 Task: Learn more about a sales navigator core.
Action: Mouse moved to (773, 109)
Screenshot: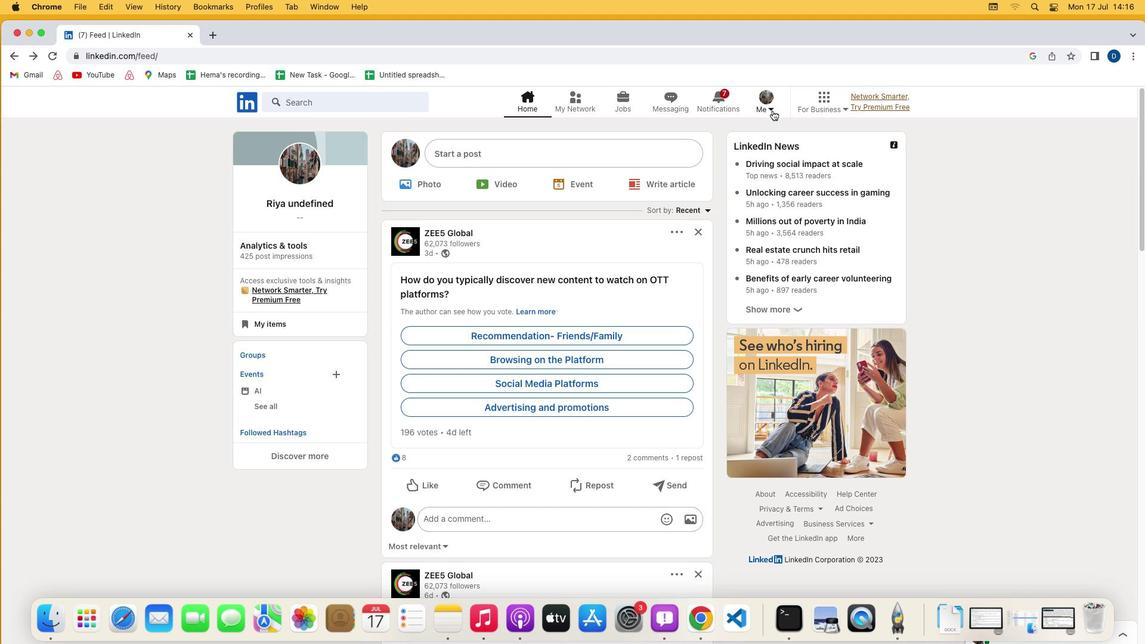 
Action: Mouse pressed left at (773, 109)
Screenshot: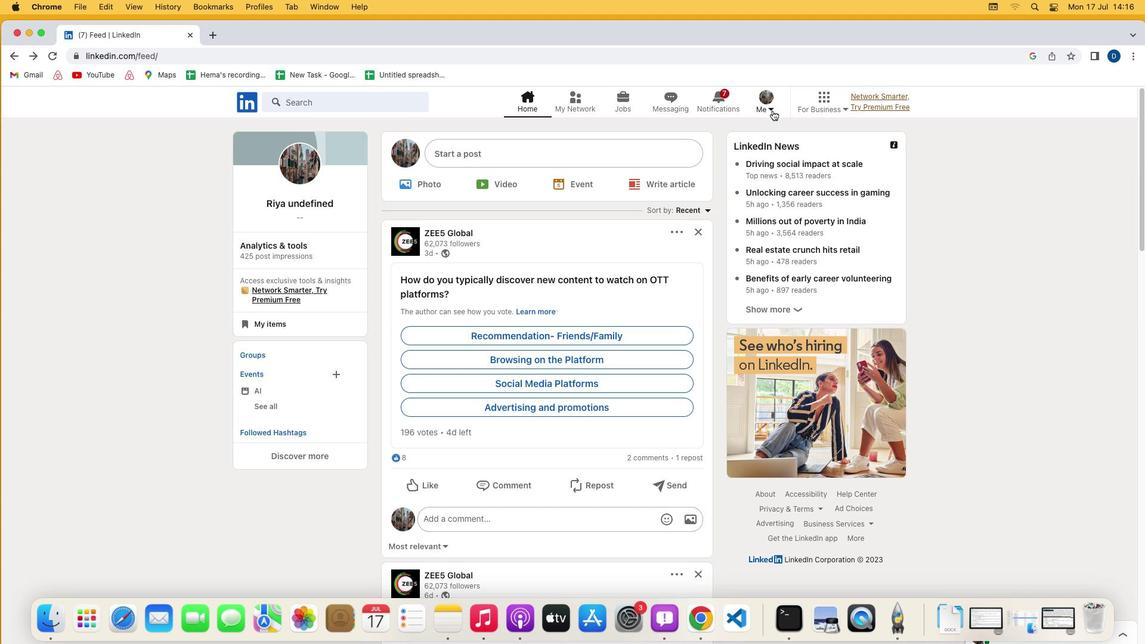 
Action: Mouse moved to (773, 108)
Screenshot: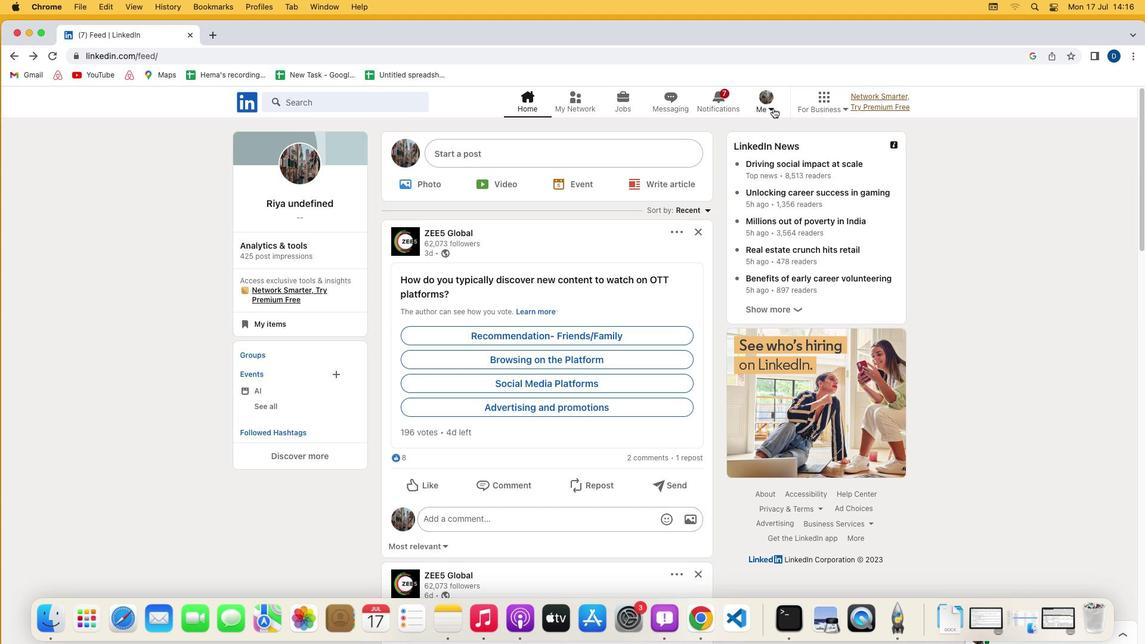 
Action: Mouse pressed left at (773, 108)
Screenshot: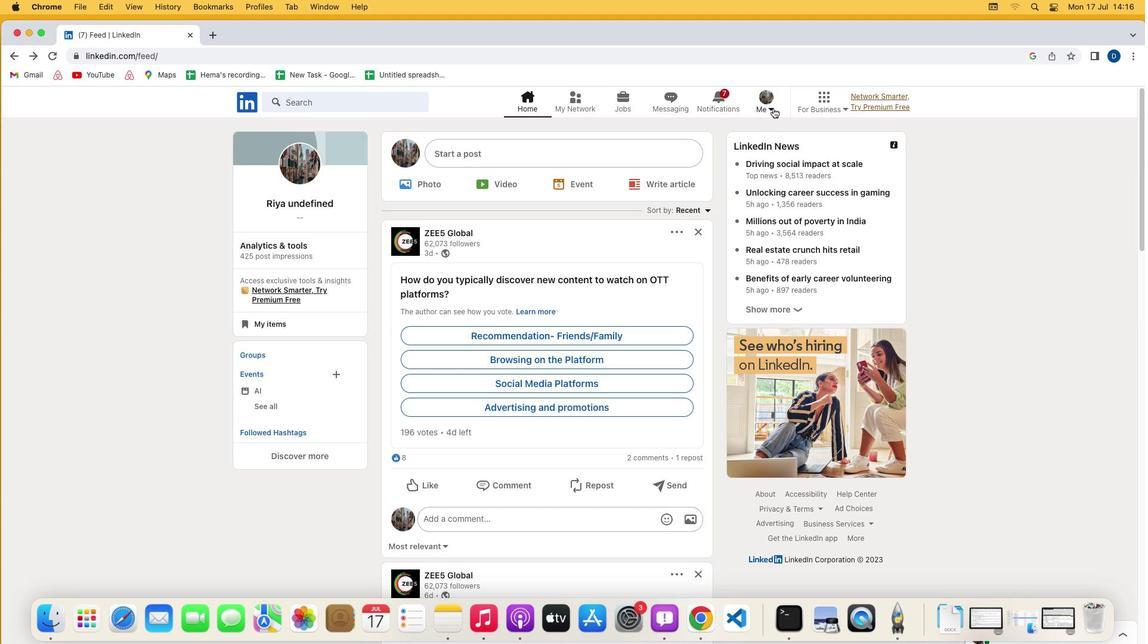 
Action: Mouse moved to (683, 229)
Screenshot: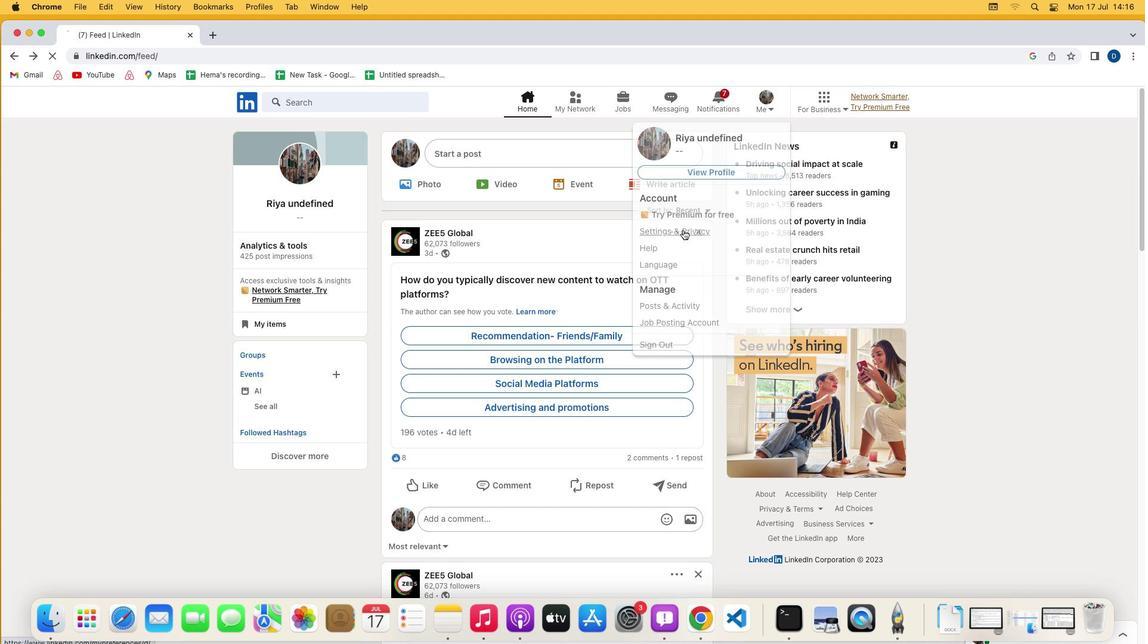 
Action: Mouse pressed left at (683, 229)
Screenshot: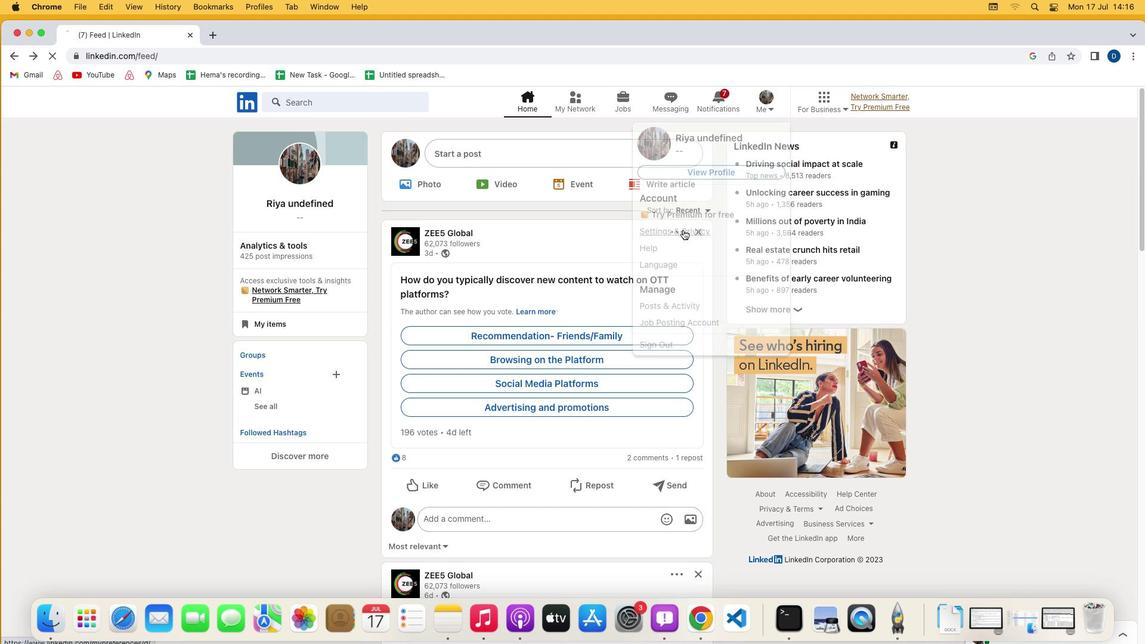 
Action: Mouse moved to (554, 370)
Screenshot: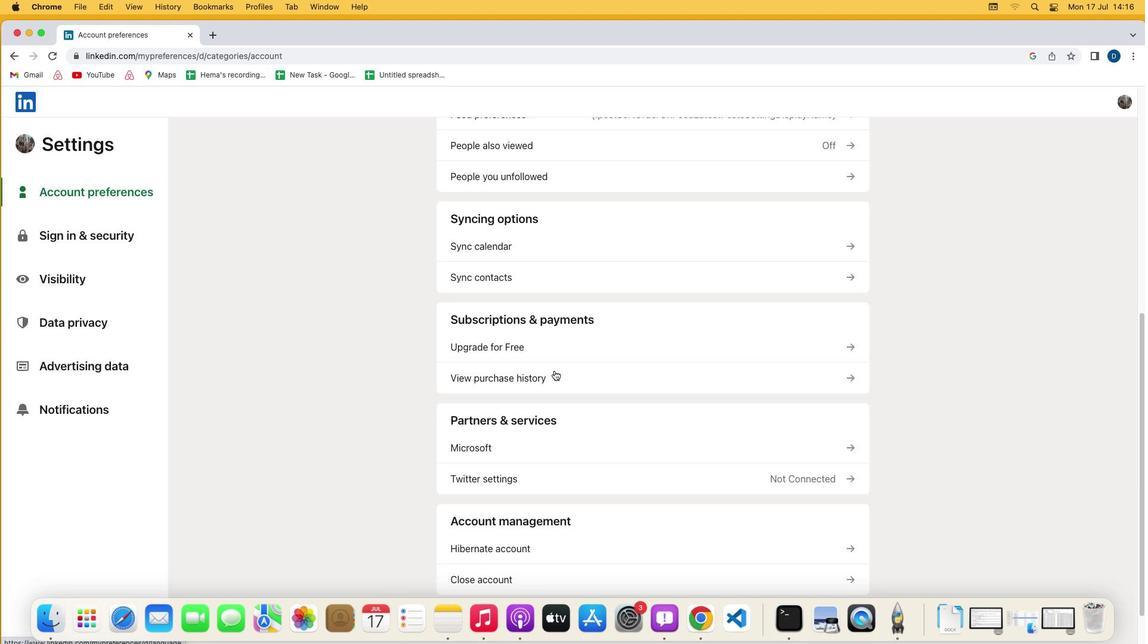 
Action: Mouse scrolled (554, 370) with delta (0, 0)
Screenshot: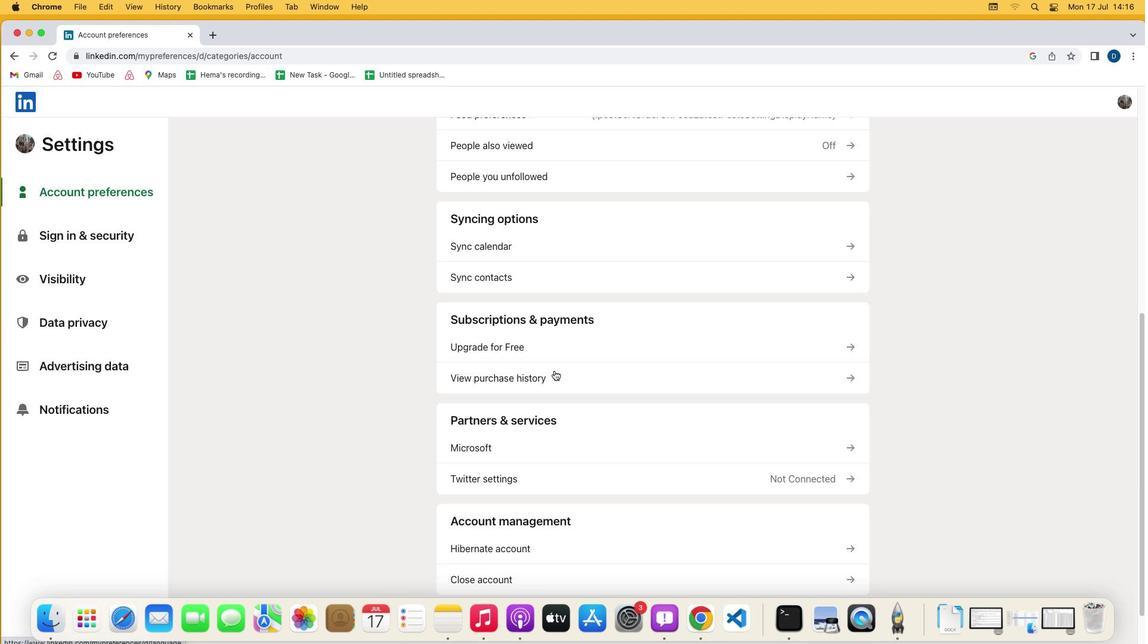 
Action: Mouse scrolled (554, 370) with delta (0, 0)
Screenshot: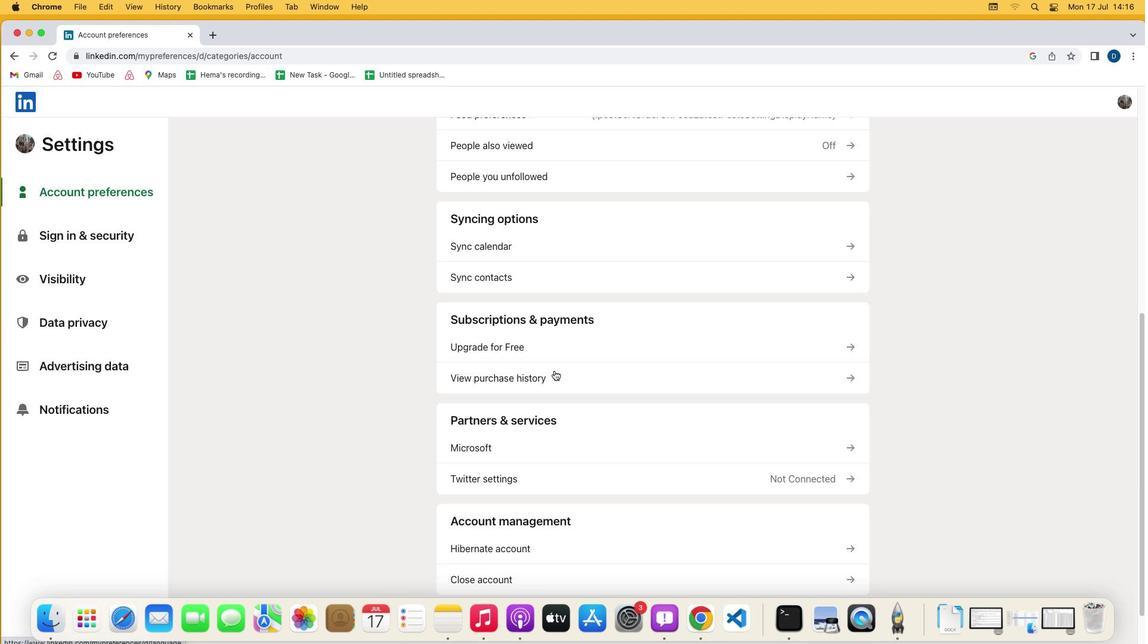 
Action: Mouse scrolled (554, 370) with delta (0, -2)
Screenshot: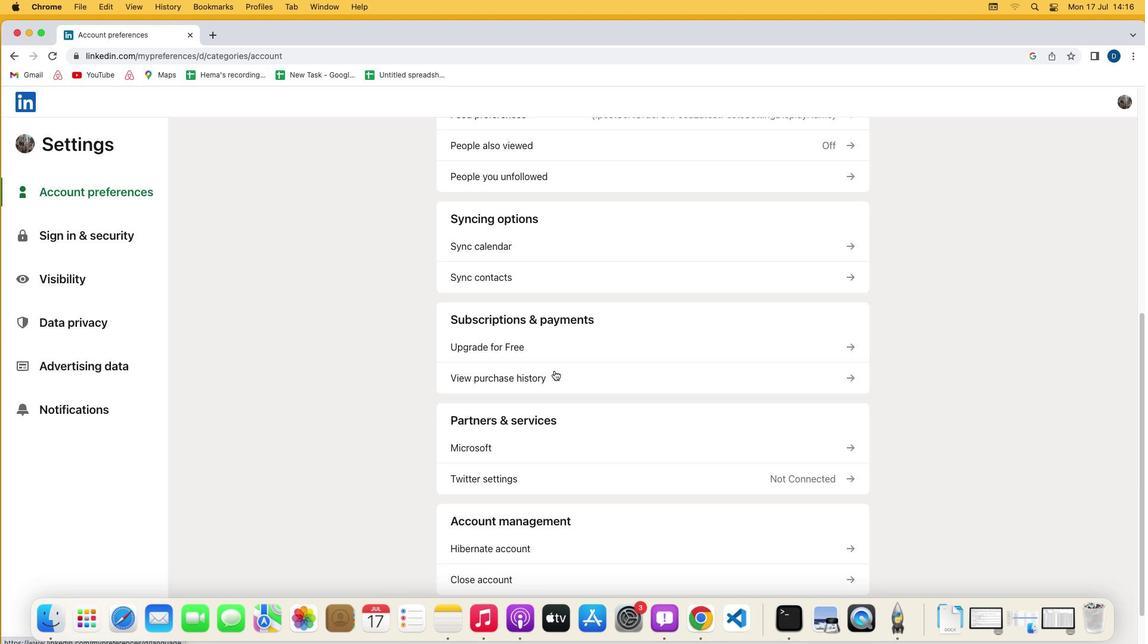 
Action: Mouse scrolled (554, 370) with delta (0, -2)
Screenshot: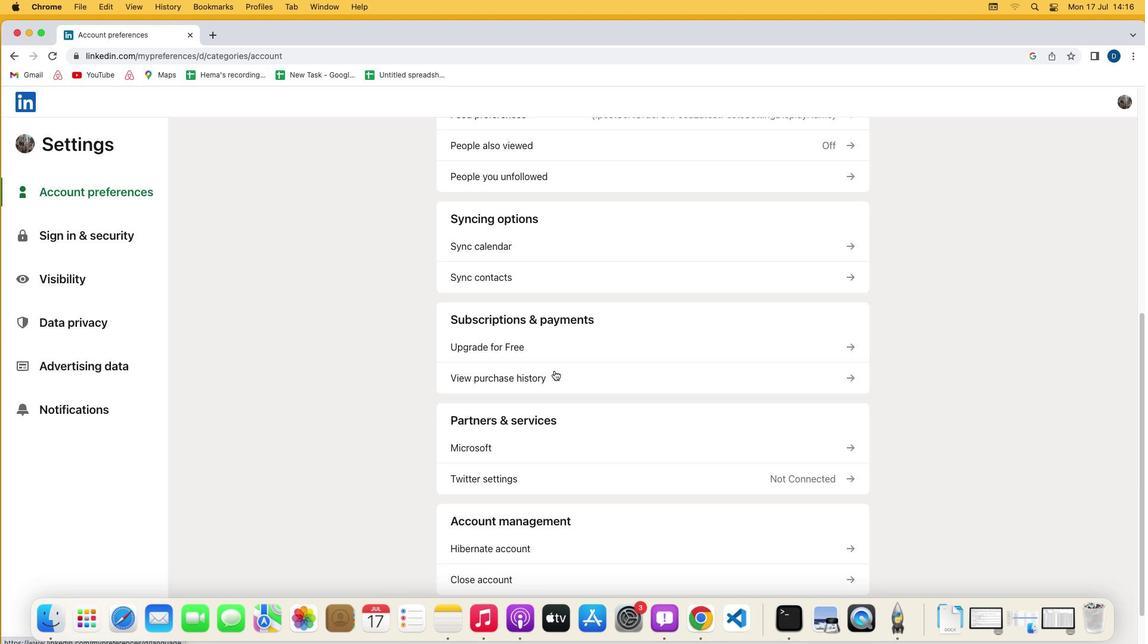 
Action: Mouse scrolled (554, 370) with delta (0, -3)
Screenshot: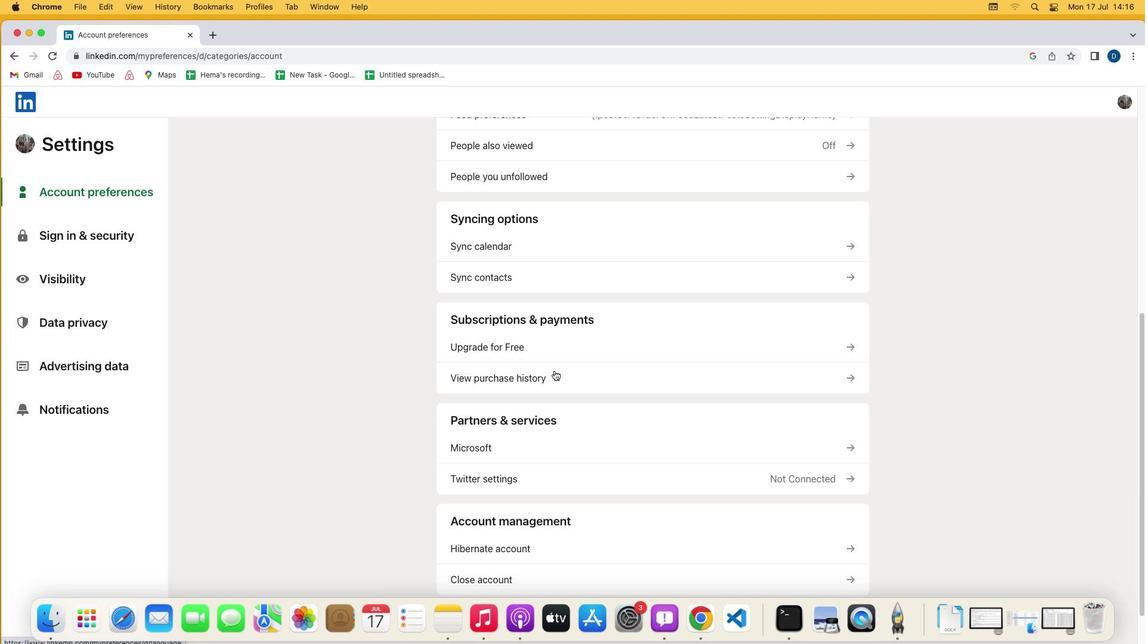 
Action: Mouse scrolled (554, 370) with delta (0, 0)
Screenshot: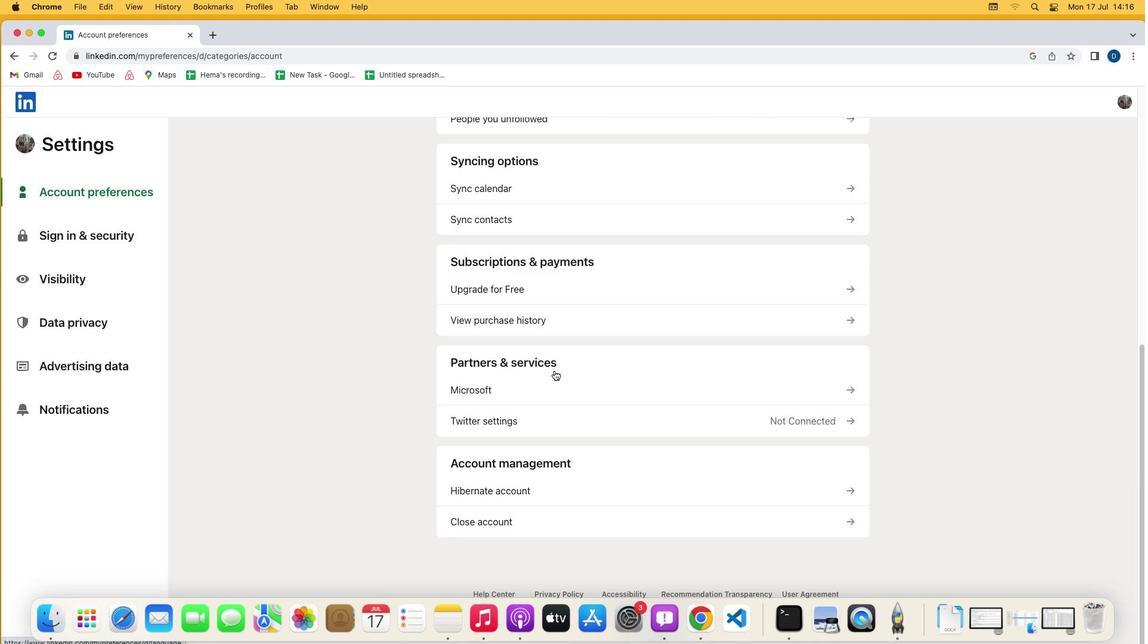 
Action: Mouse scrolled (554, 370) with delta (0, 0)
Screenshot: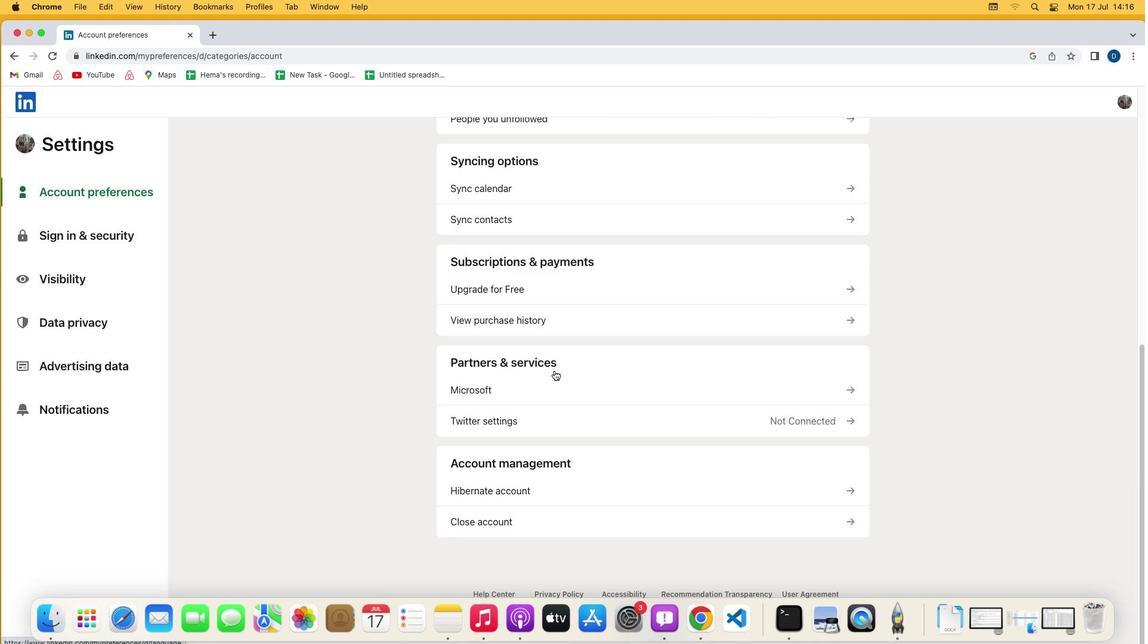
Action: Mouse scrolled (554, 370) with delta (0, -1)
Screenshot: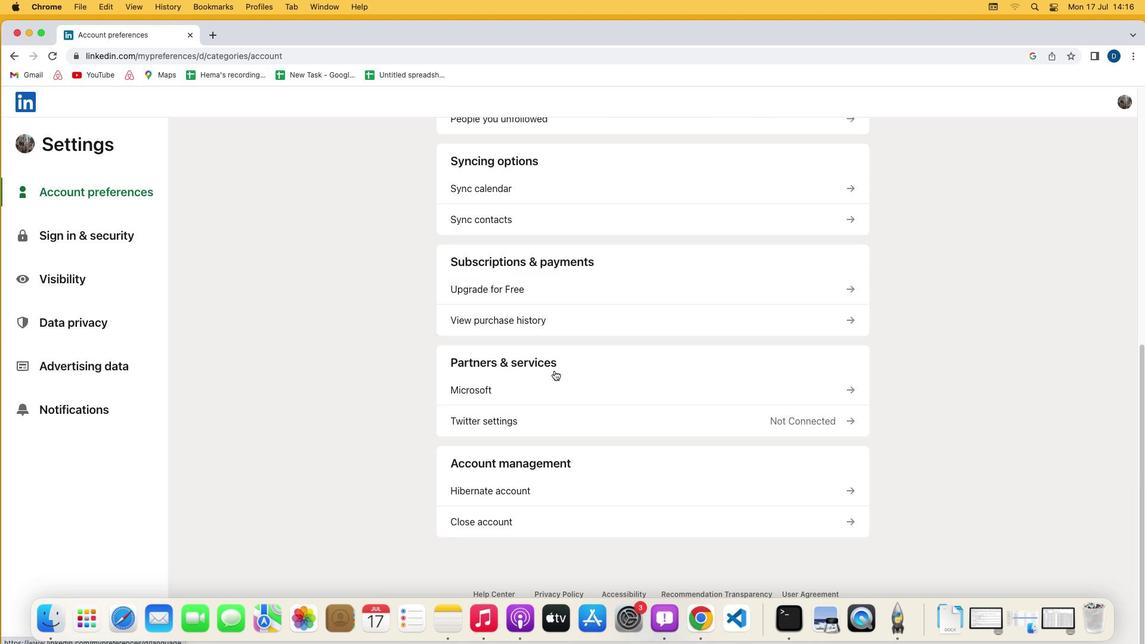 
Action: Mouse scrolled (554, 370) with delta (0, -2)
Screenshot: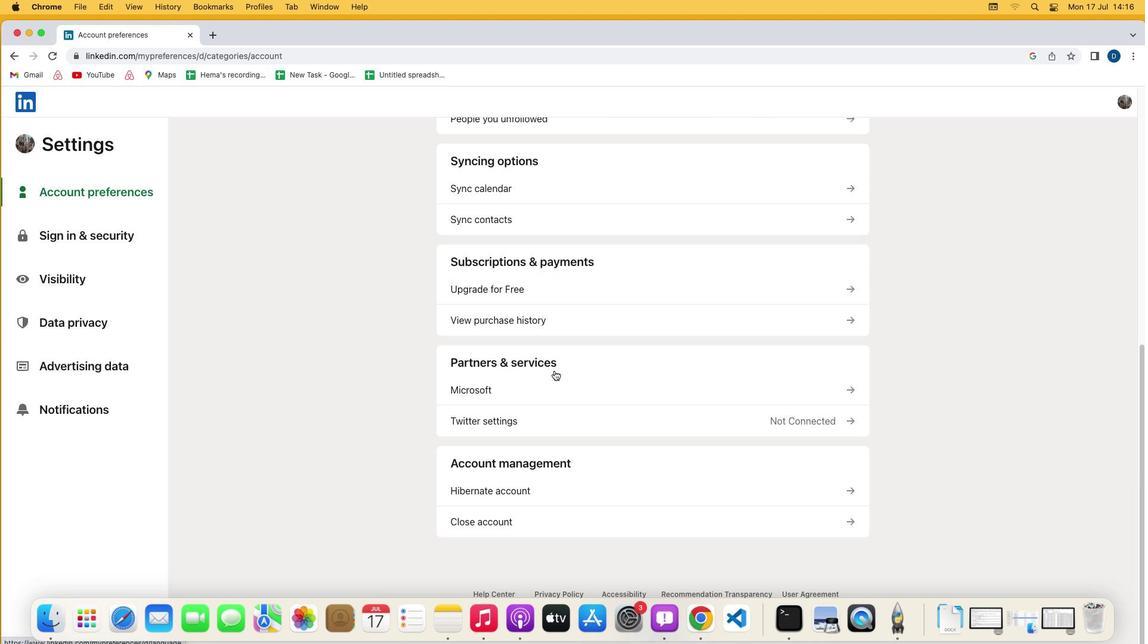 
Action: Mouse moved to (509, 297)
Screenshot: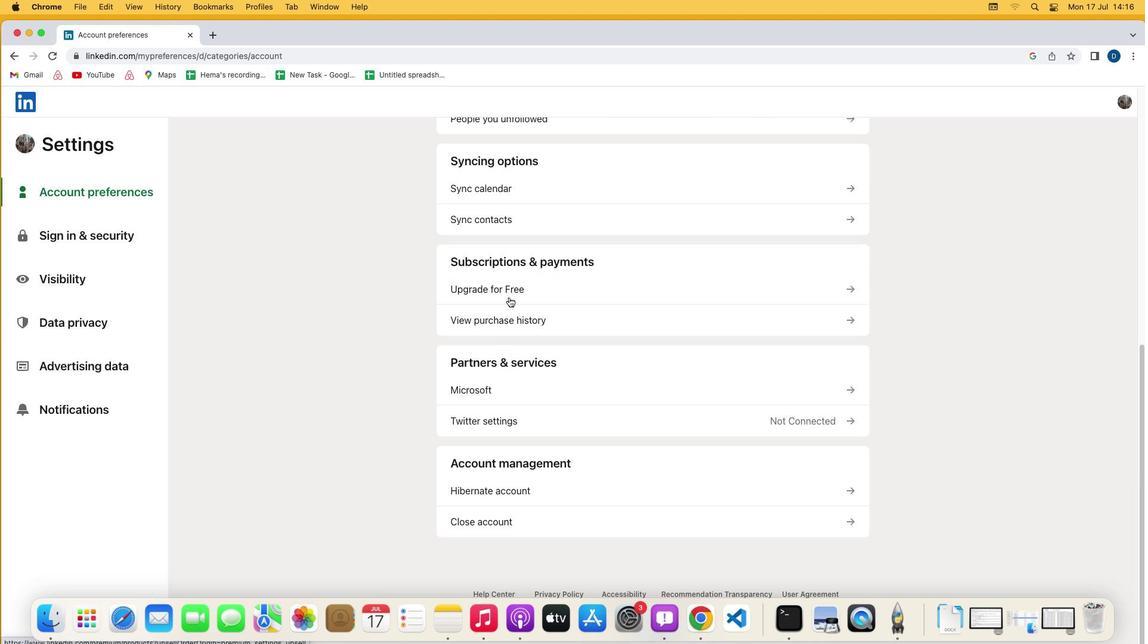 
Action: Mouse pressed left at (509, 297)
Screenshot: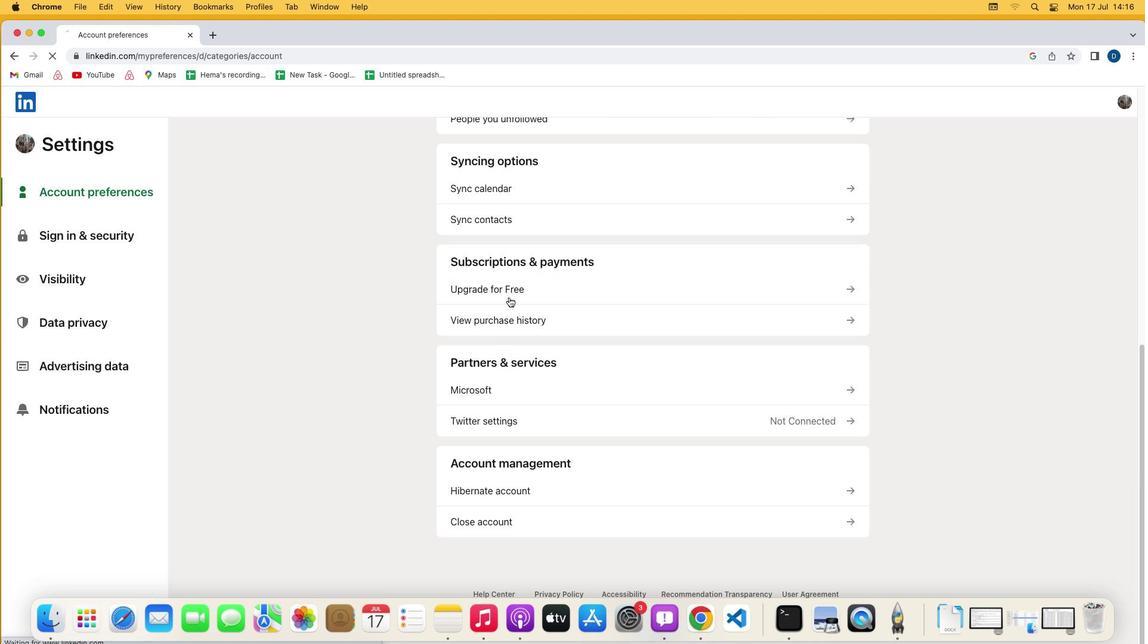 
Action: Mouse moved to (464, 357)
Screenshot: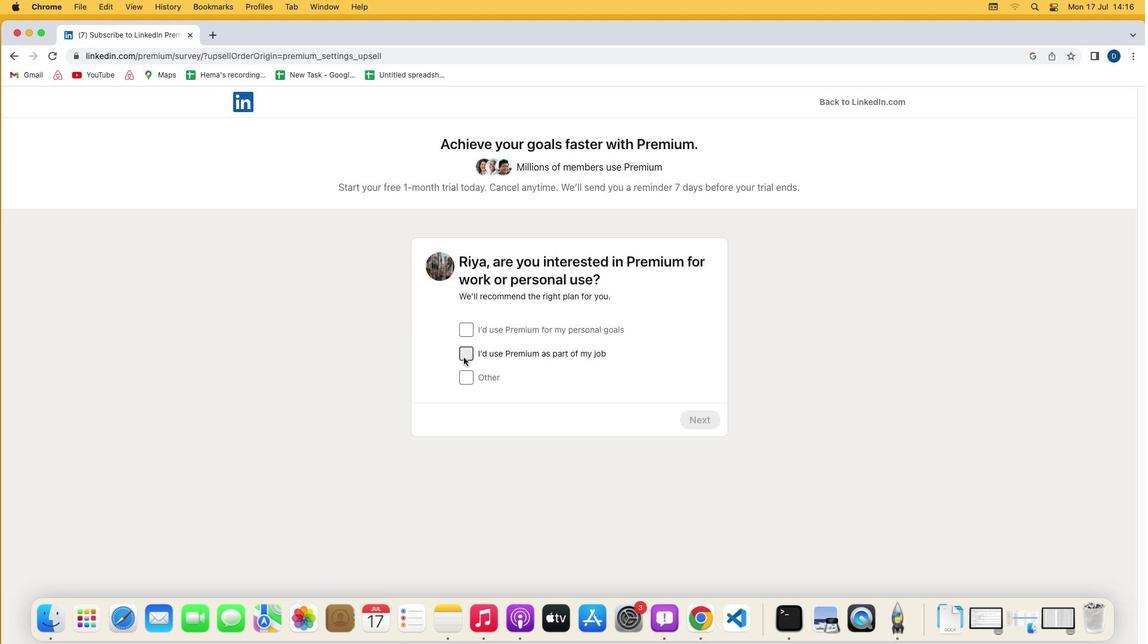 
Action: Mouse pressed left at (464, 357)
Screenshot: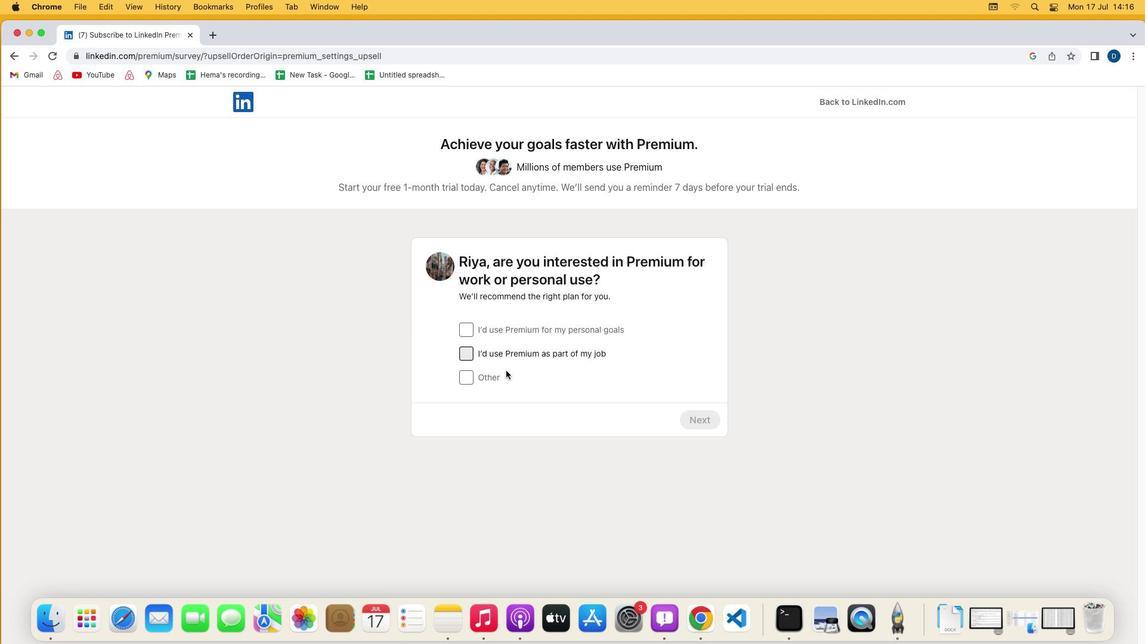 
Action: Mouse moved to (698, 419)
Screenshot: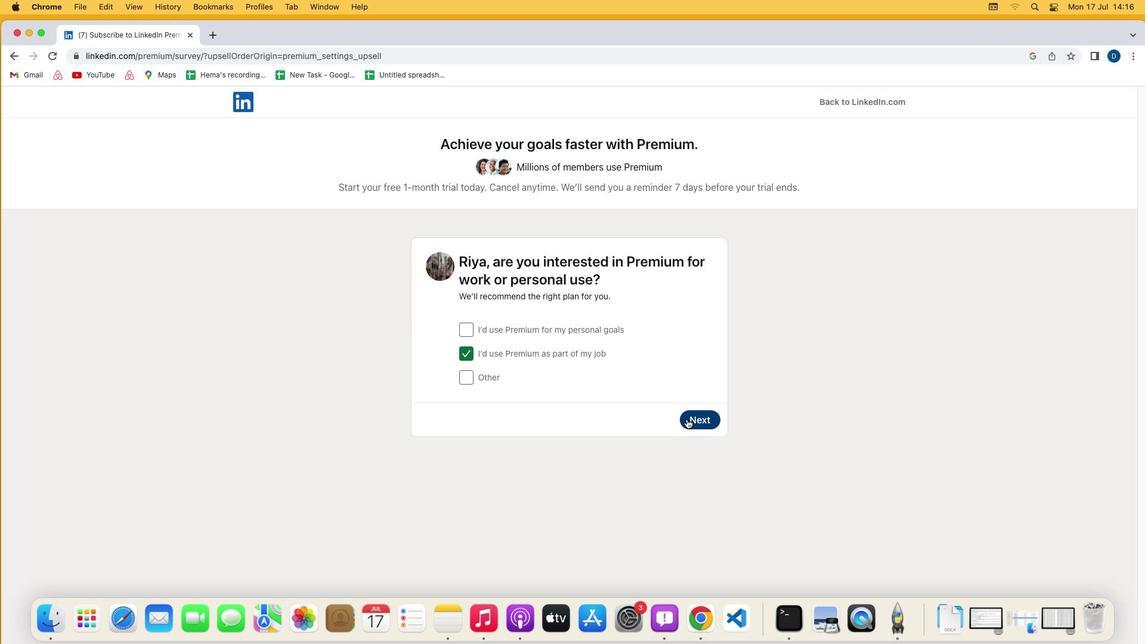 
Action: Mouse pressed left at (698, 419)
Screenshot: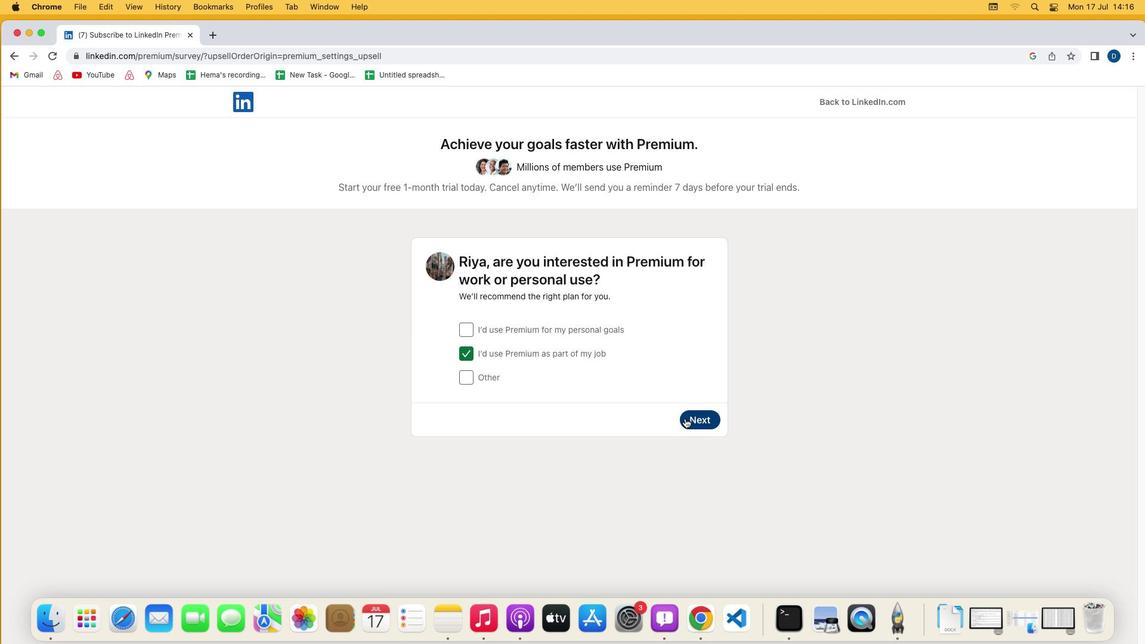 
Action: Mouse moved to (704, 496)
Screenshot: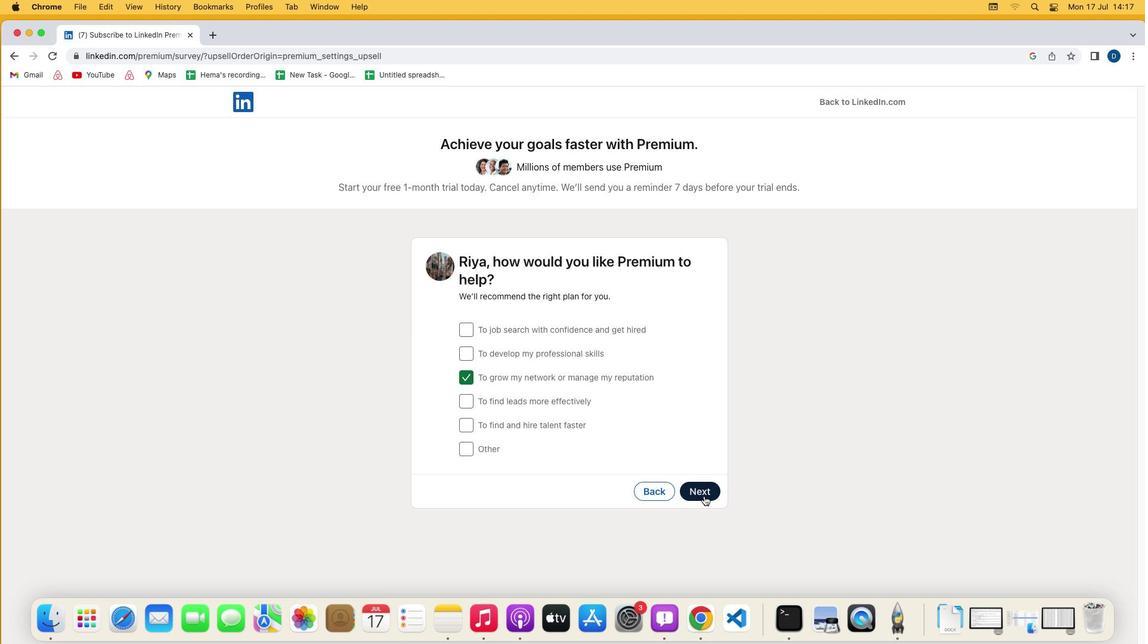 
Action: Mouse pressed left at (704, 496)
Screenshot: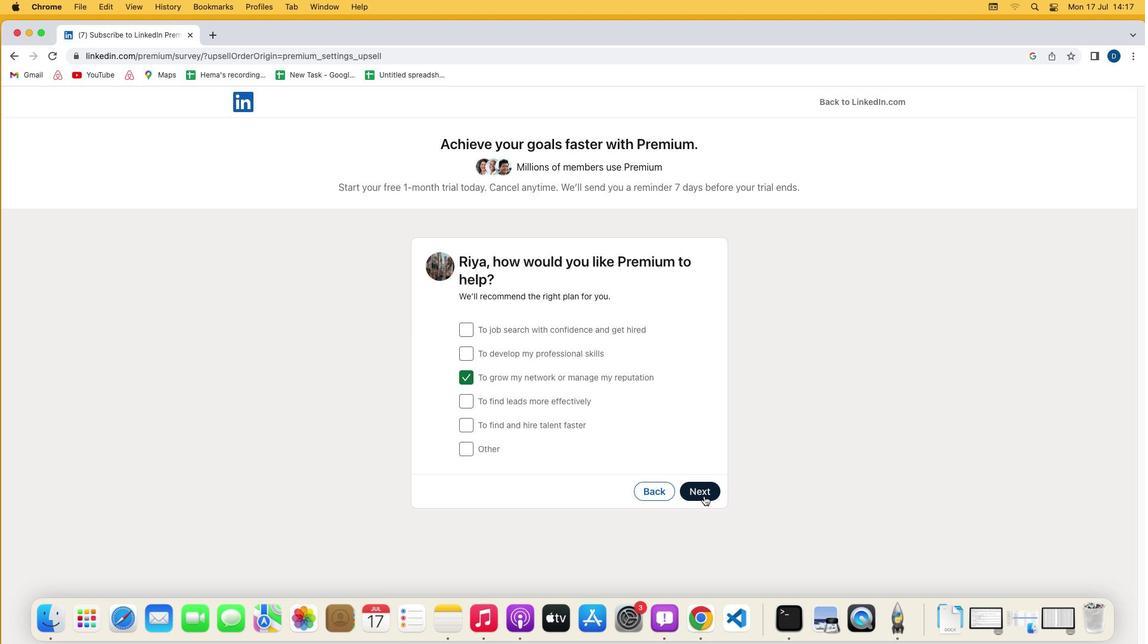 
Action: Mouse moved to (467, 357)
Screenshot: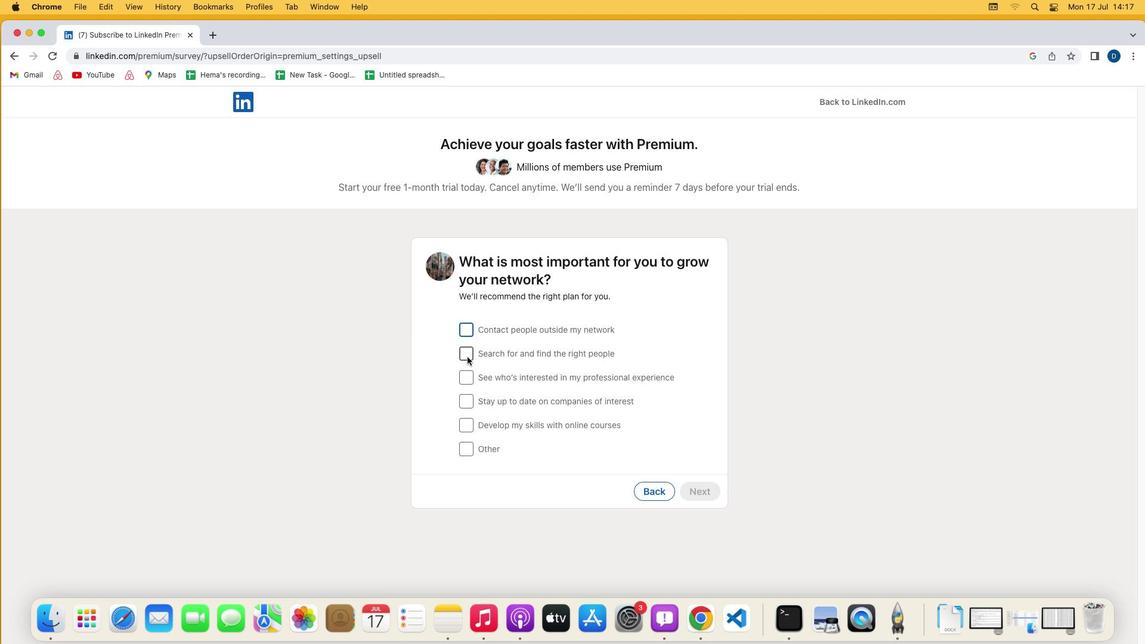 
Action: Mouse pressed left at (467, 357)
Screenshot: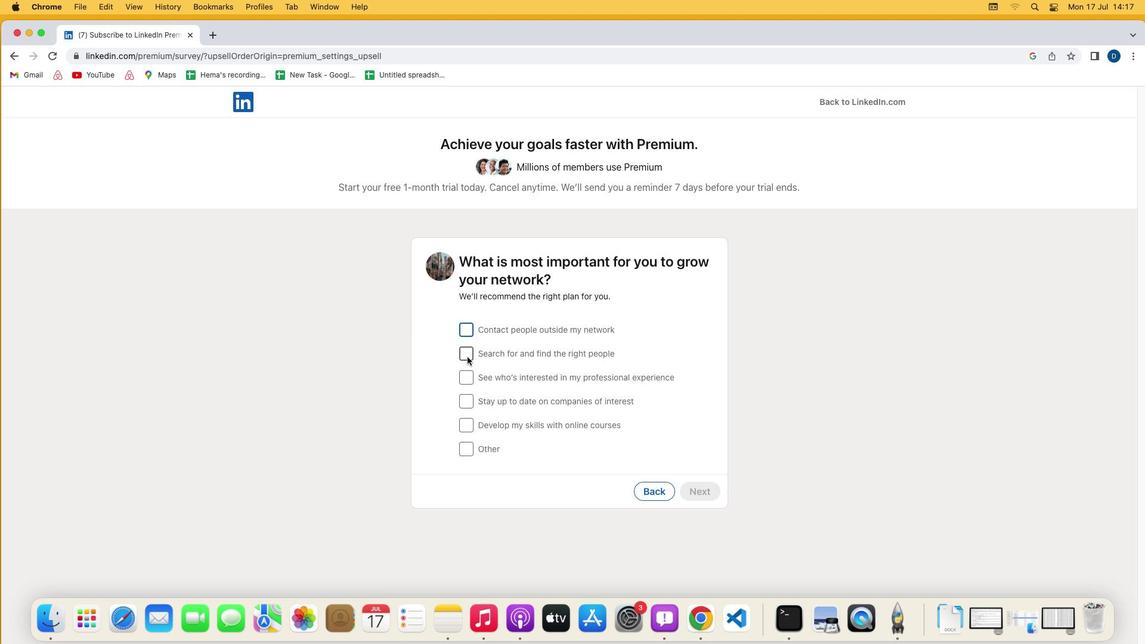 
Action: Mouse moved to (693, 491)
Screenshot: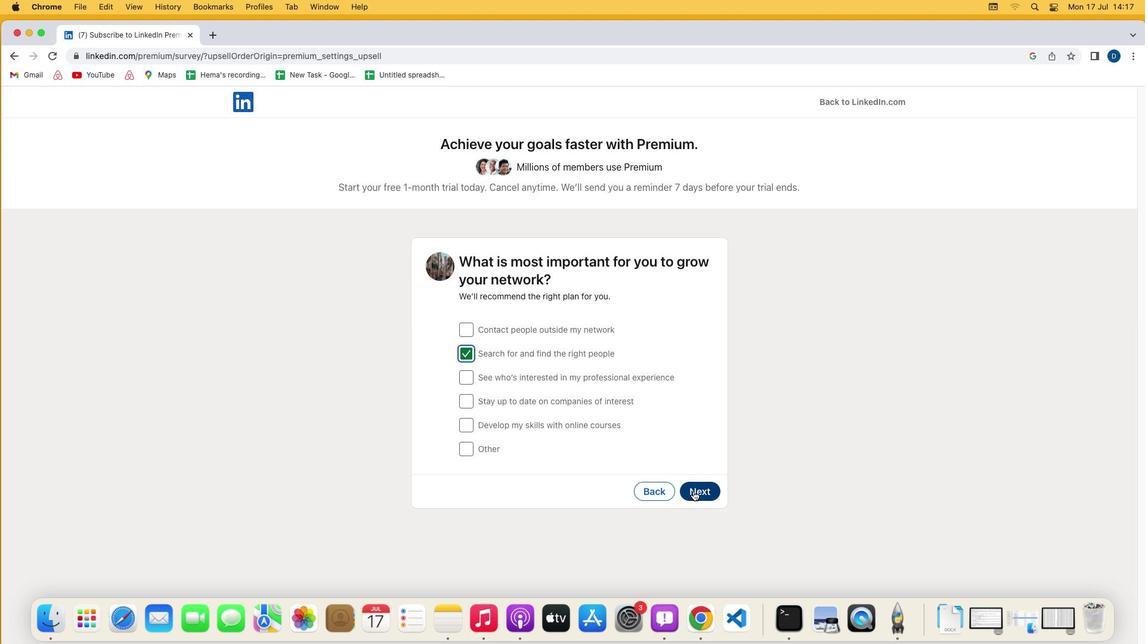 
Action: Mouse pressed left at (693, 491)
Screenshot: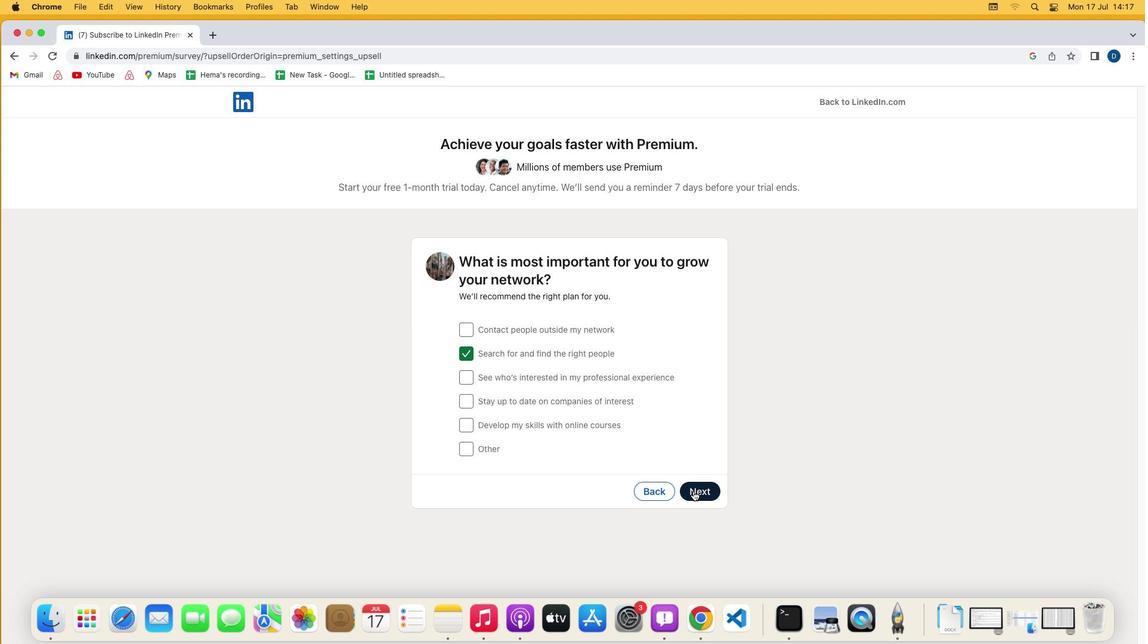 
Action: Mouse moved to (299, 583)
Screenshot: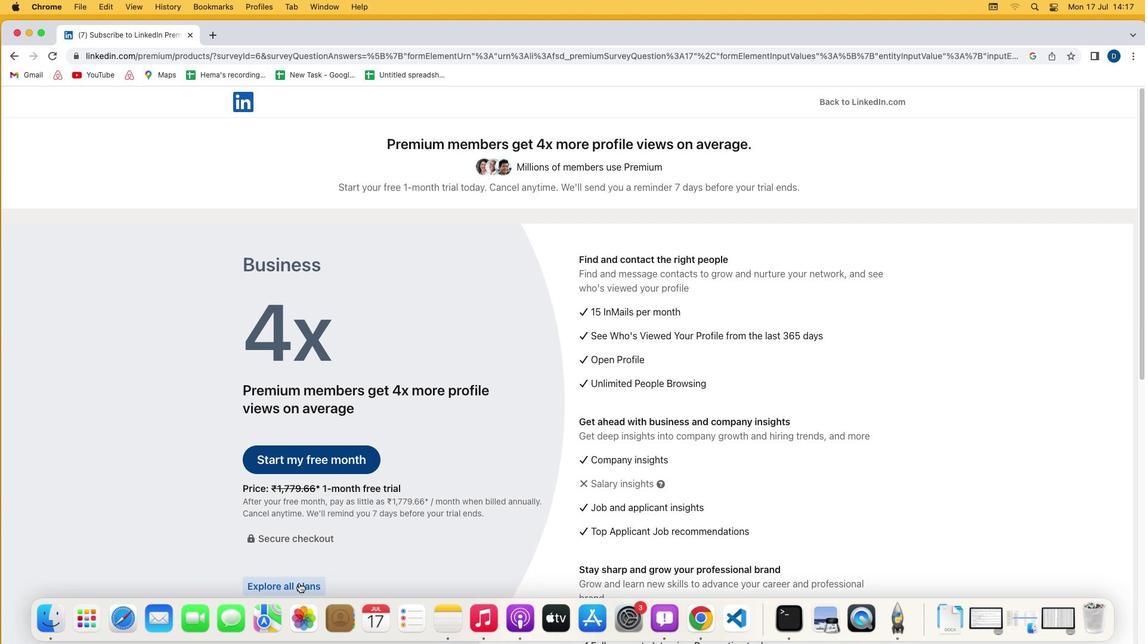 
Action: Mouse pressed left at (299, 583)
Screenshot: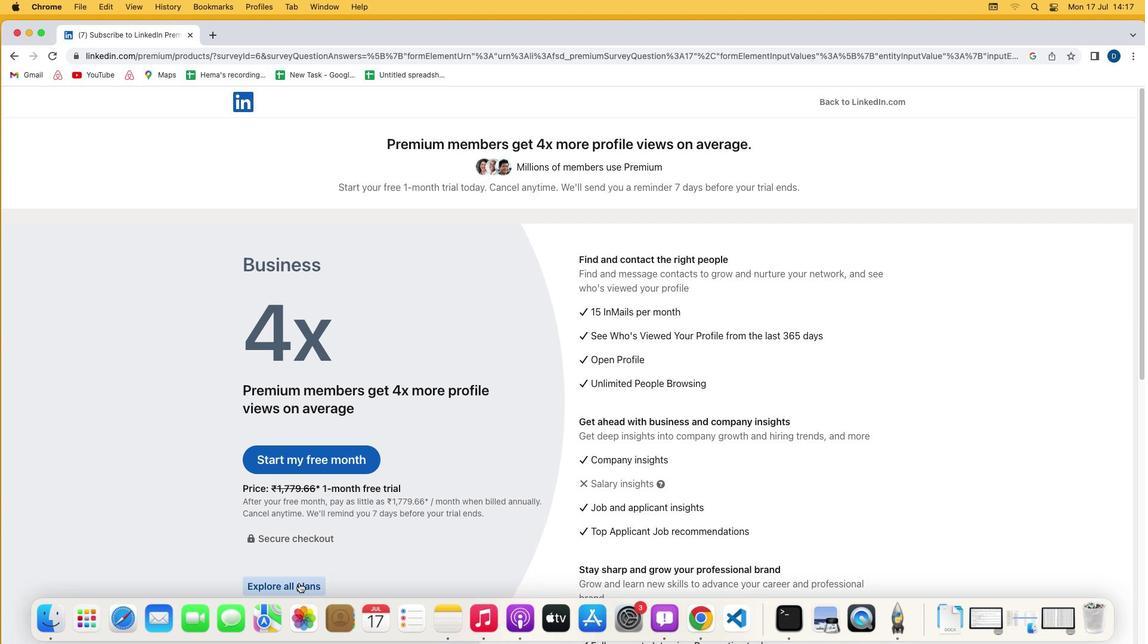 
Action: Mouse moved to (662, 495)
Screenshot: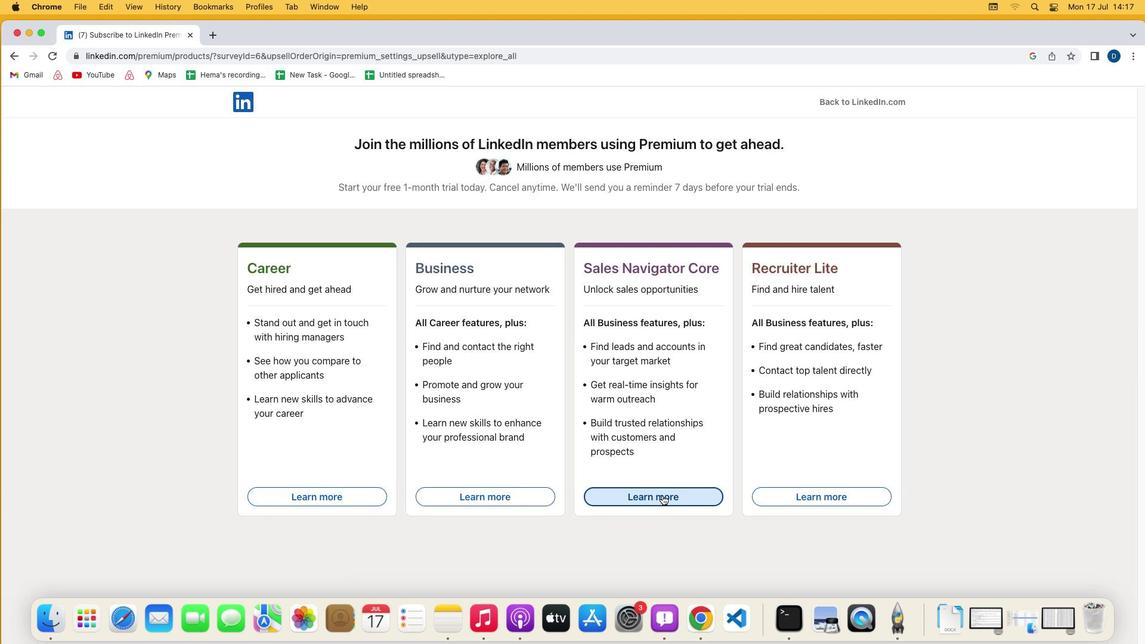 
Action: Mouse pressed left at (662, 495)
Screenshot: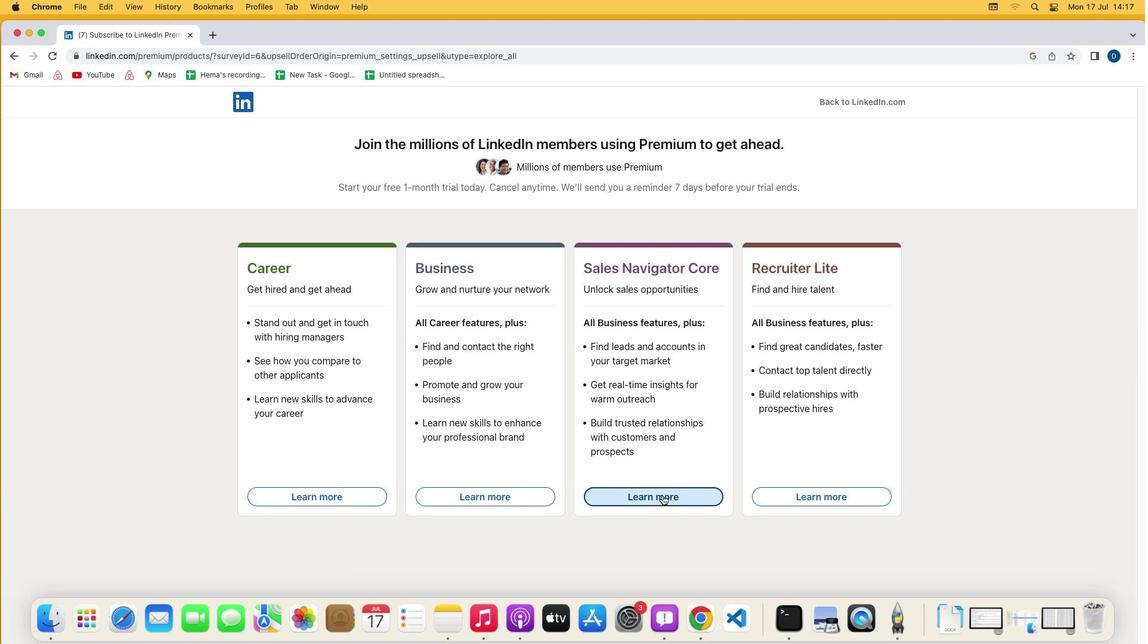 
